 Task: Enable job alerts in India.
Action: Mouse moved to (386, 97)
Screenshot: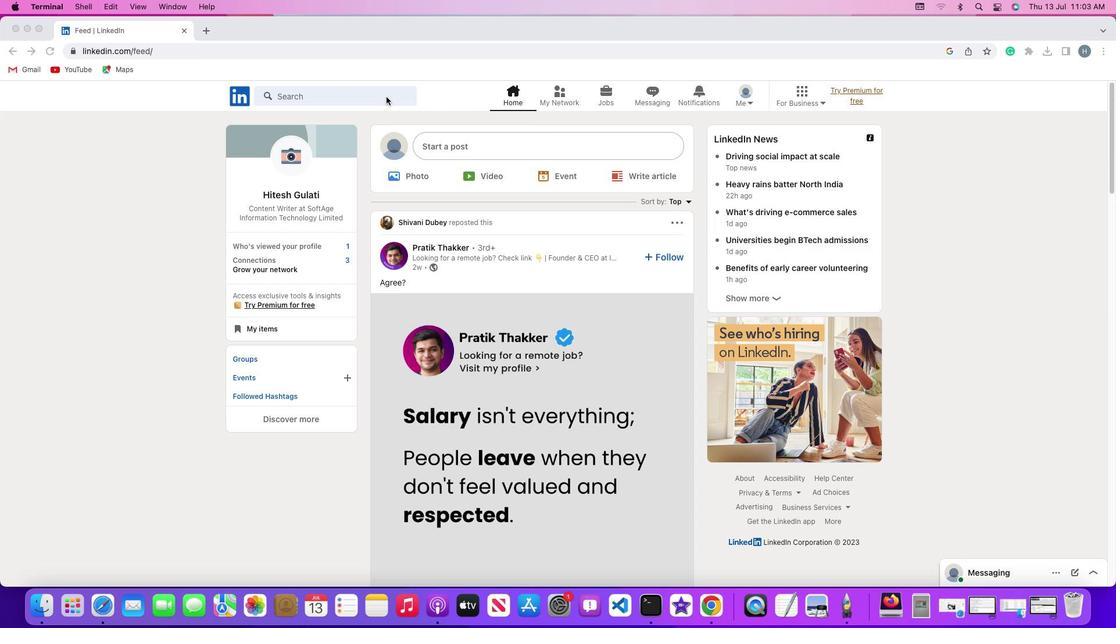 
Action: Mouse pressed left at (386, 97)
Screenshot: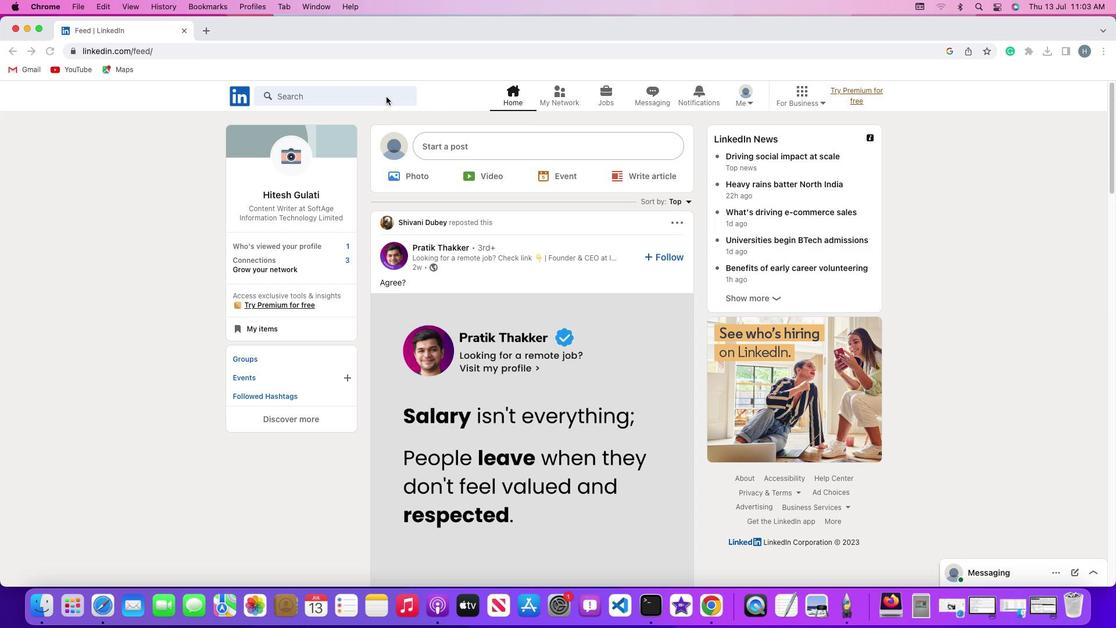 
Action: Mouse moved to (386, 97)
Screenshot: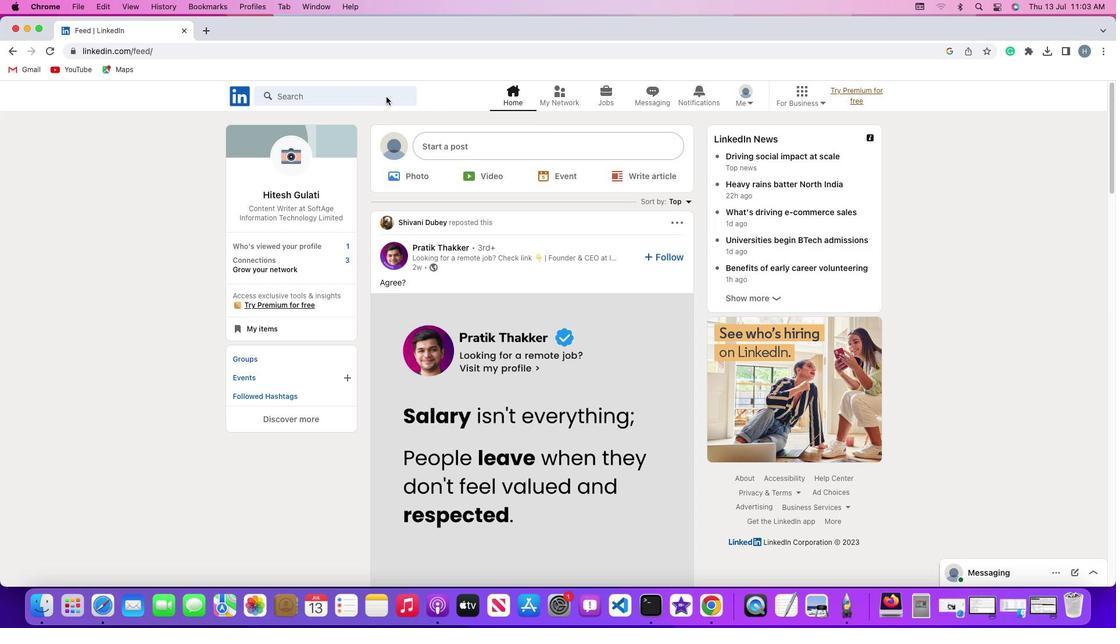 
Action: Mouse pressed left at (386, 97)
Screenshot: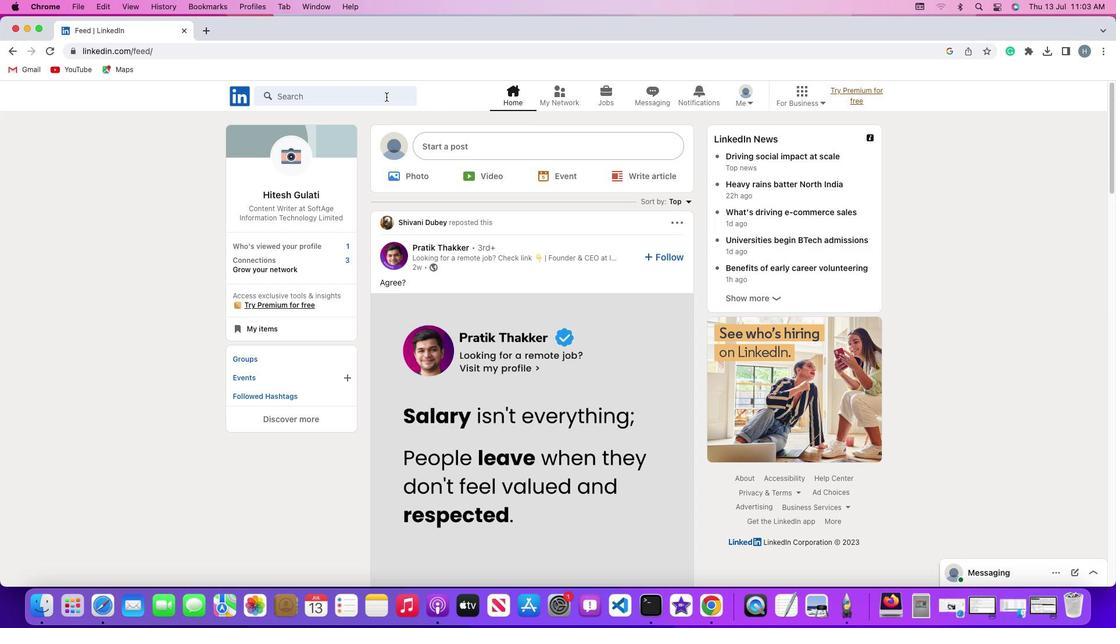 
Action: Mouse moved to (386, 96)
Screenshot: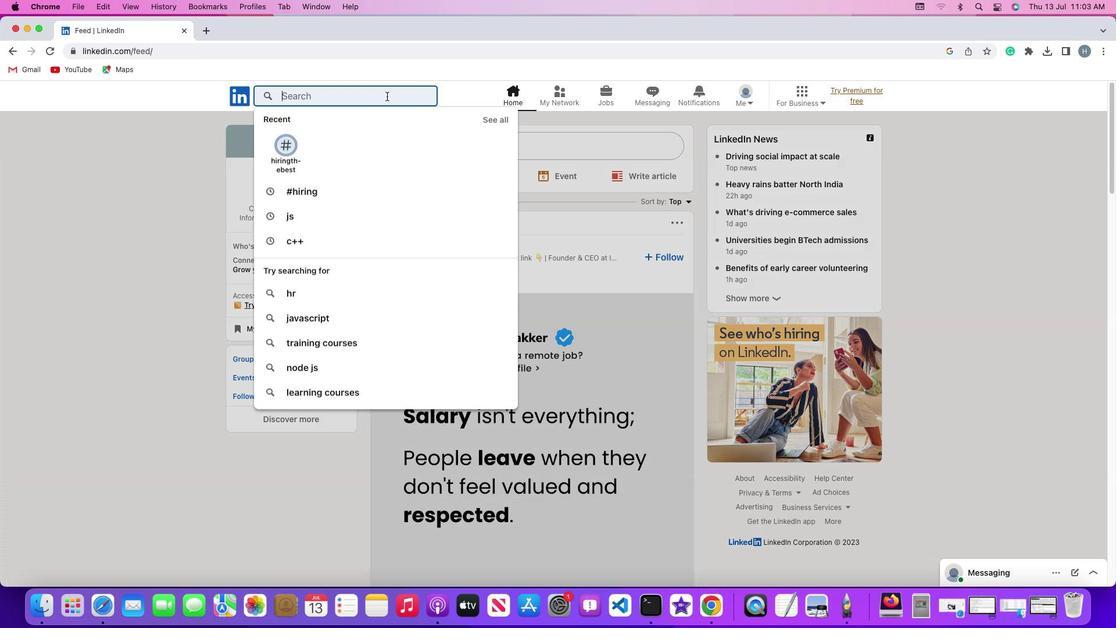
Action: Key pressed Key.shift'#''h''i''r''i''n''g'Key.enter
Screenshot: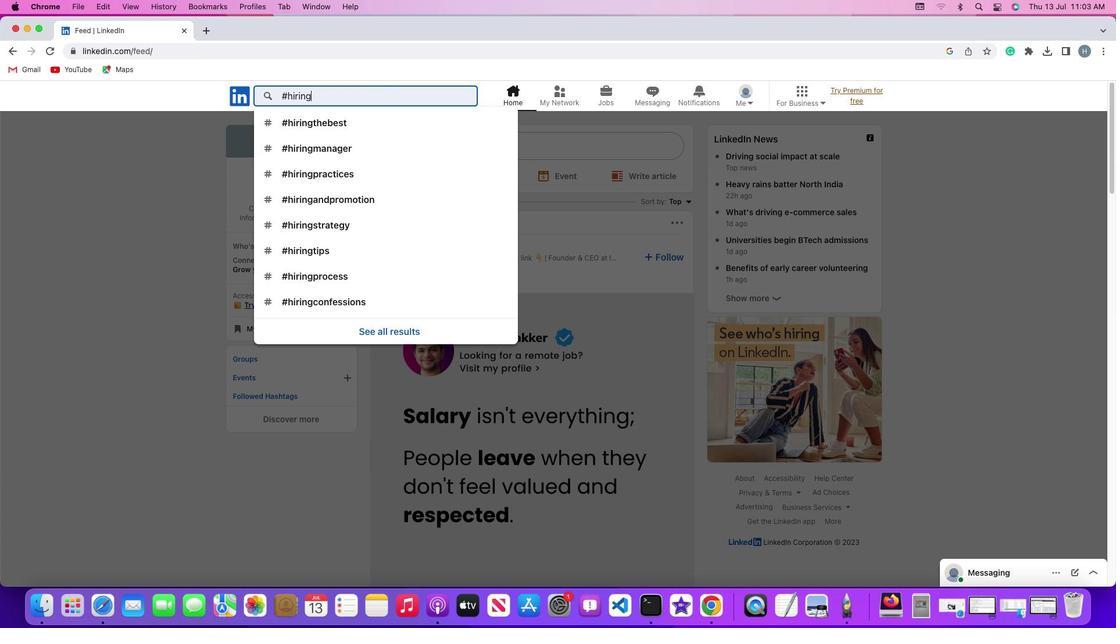 
Action: Mouse moved to (284, 124)
Screenshot: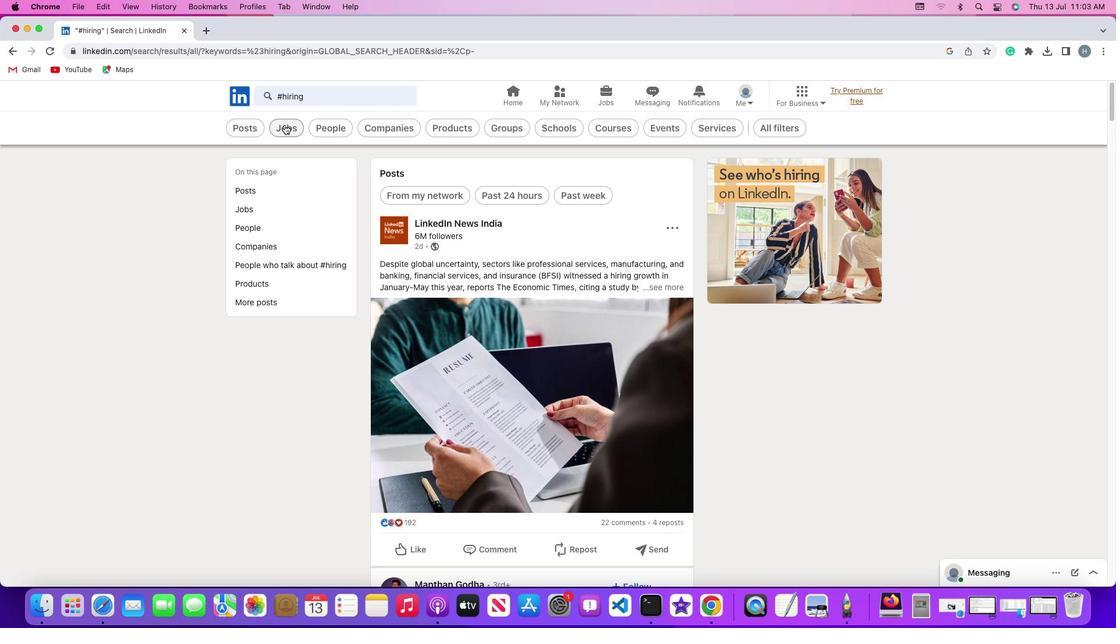 
Action: Mouse pressed left at (284, 124)
Screenshot: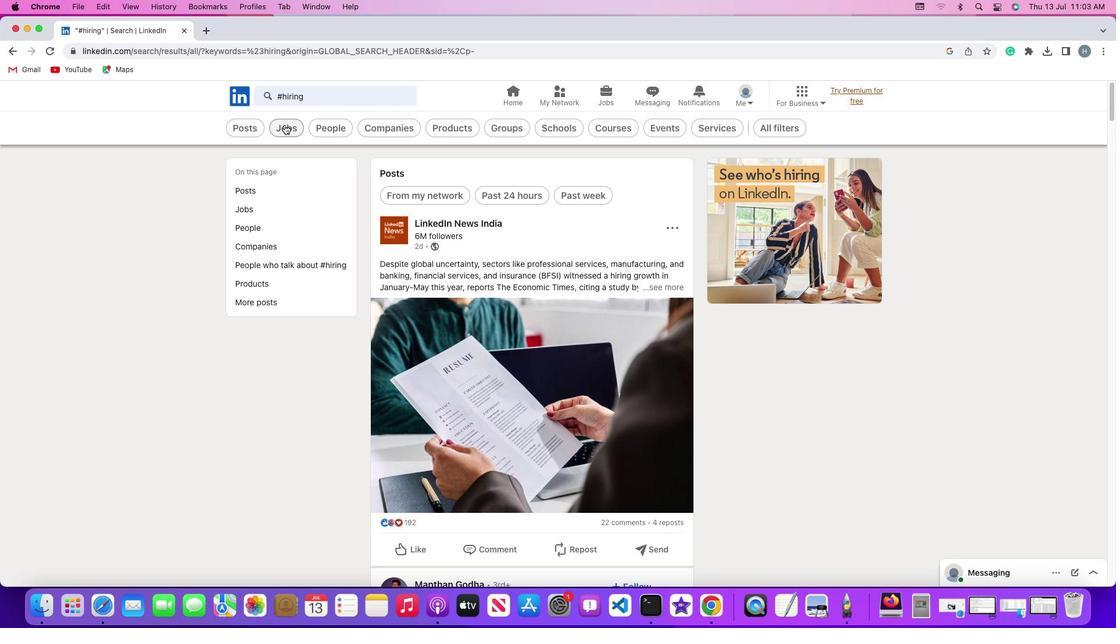 
Action: Mouse moved to (494, 161)
Screenshot: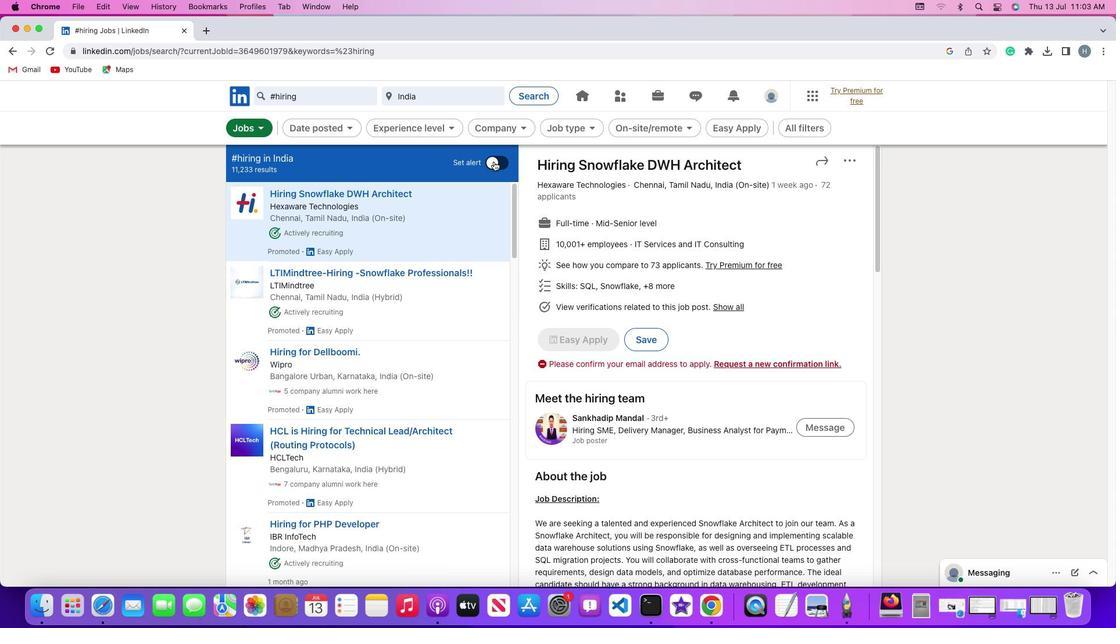 
Action: Mouse pressed left at (494, 161)
Screenshot: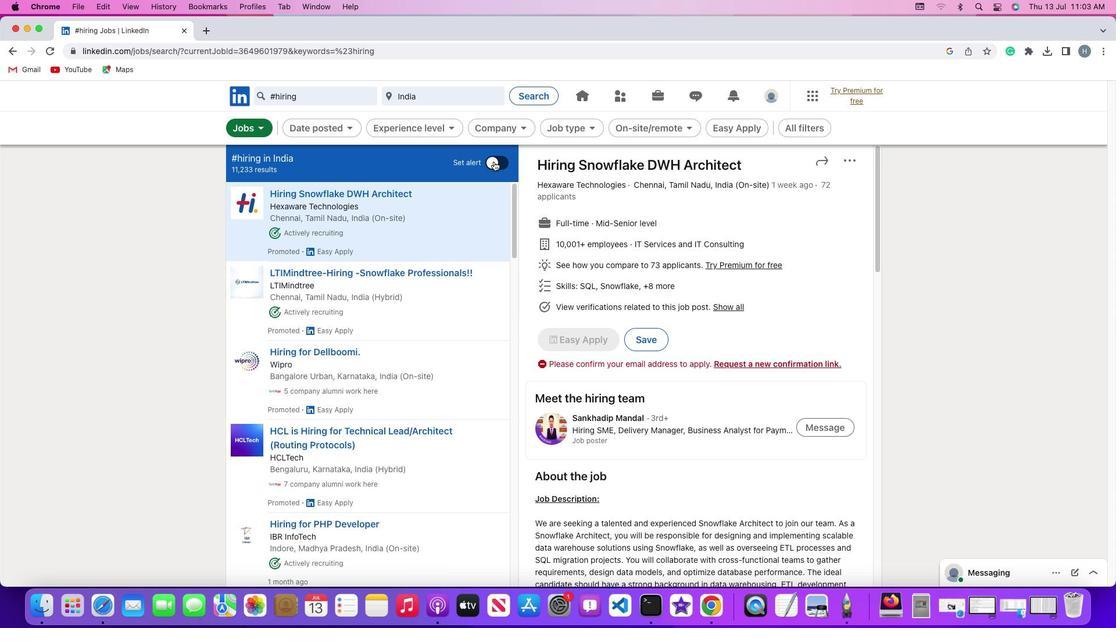 
Action: Mouse moved to (521, 160)
Screenshot: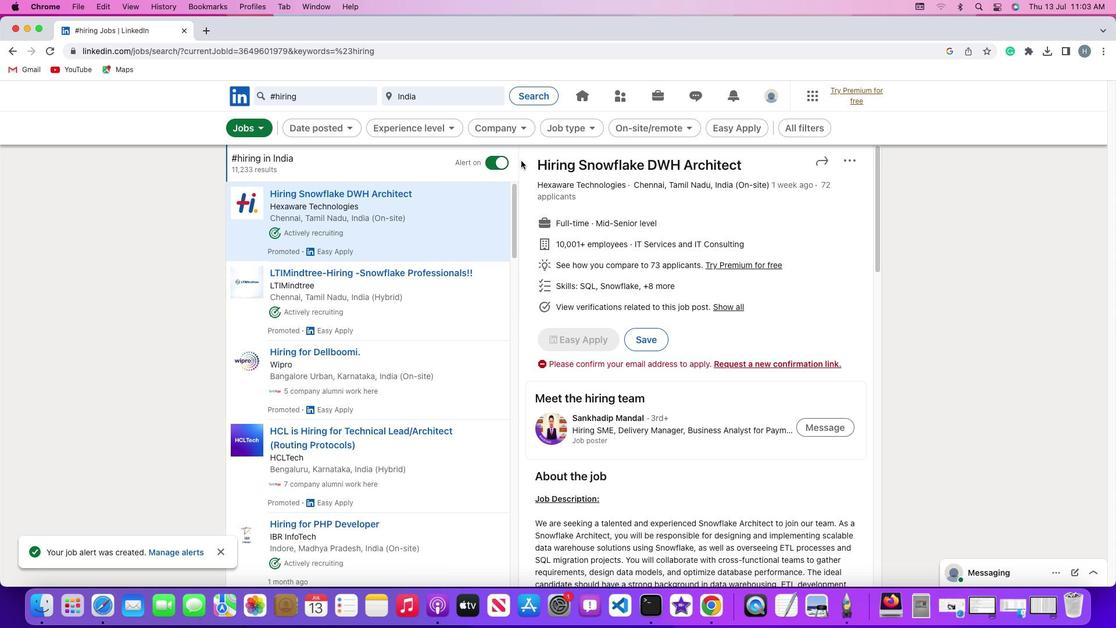 
